 Task: Create a due date automation trigger when advanced on, on the wednesday before a card is due add fields without custom field "Resume" set to a number greater or equal to 1 and lower than 10 at 11:00 AM.
Action: Mouse moved to (1019, 81)
Screenshot: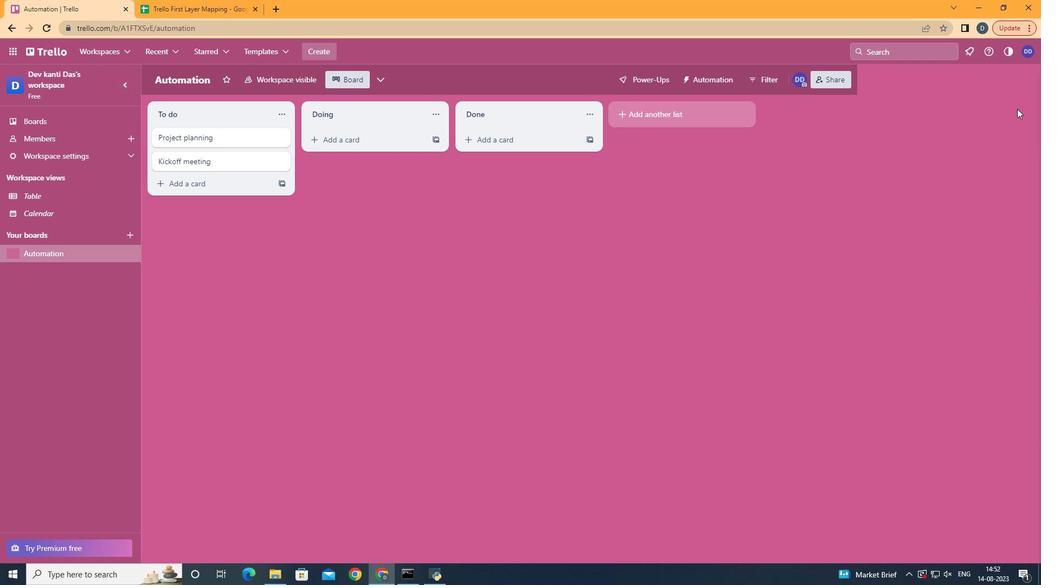 
Action: Mouse pressed left at (1019, 81)
Screenshot: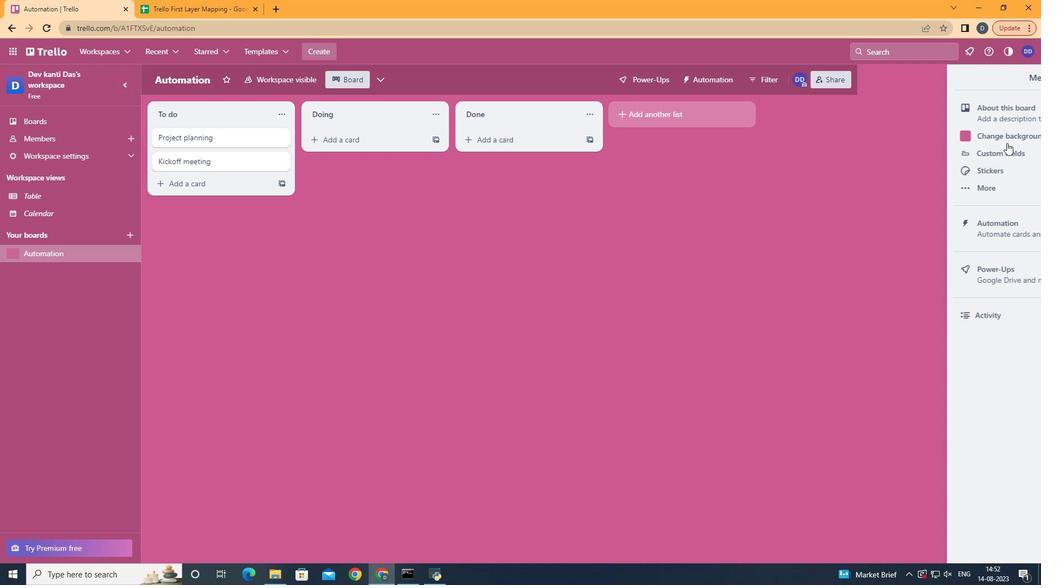 
Action: Mouse moved to (967, 224)
Screenshot: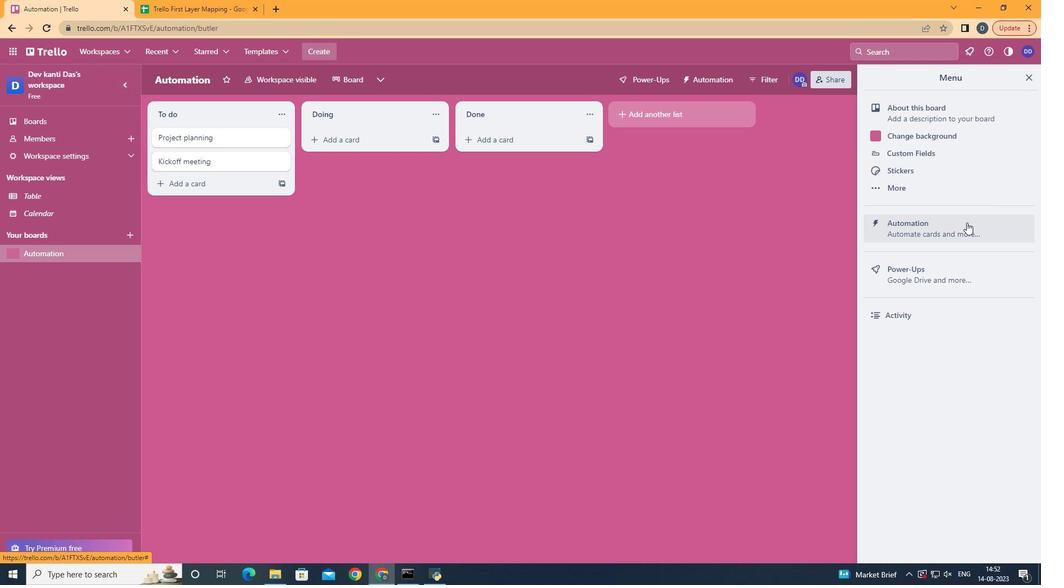 
Action: Mouse pressed left at (967, 223)
Screenshot: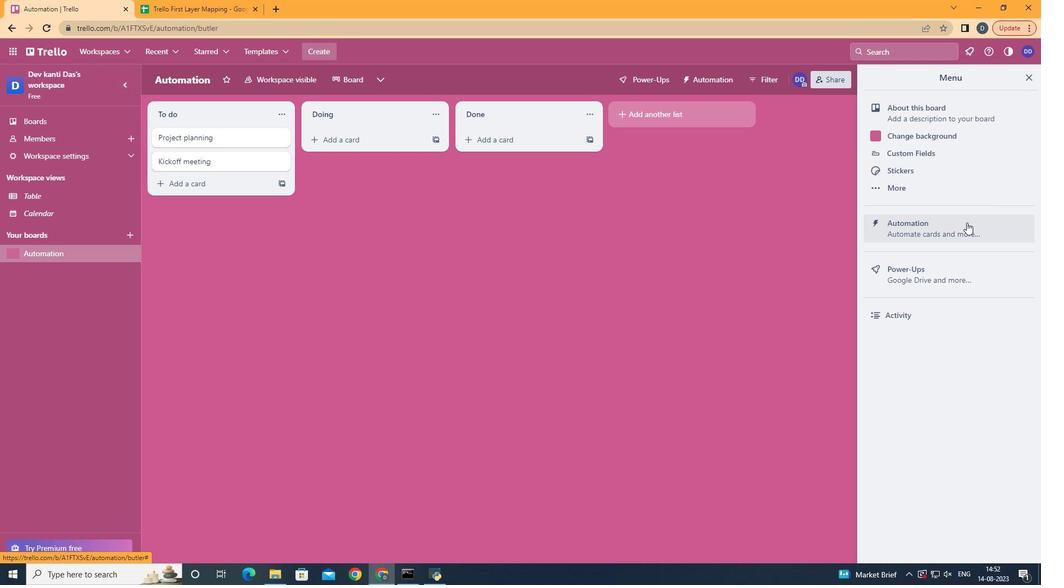 
Action: Mouse moved to (200, 214)
Screenshot: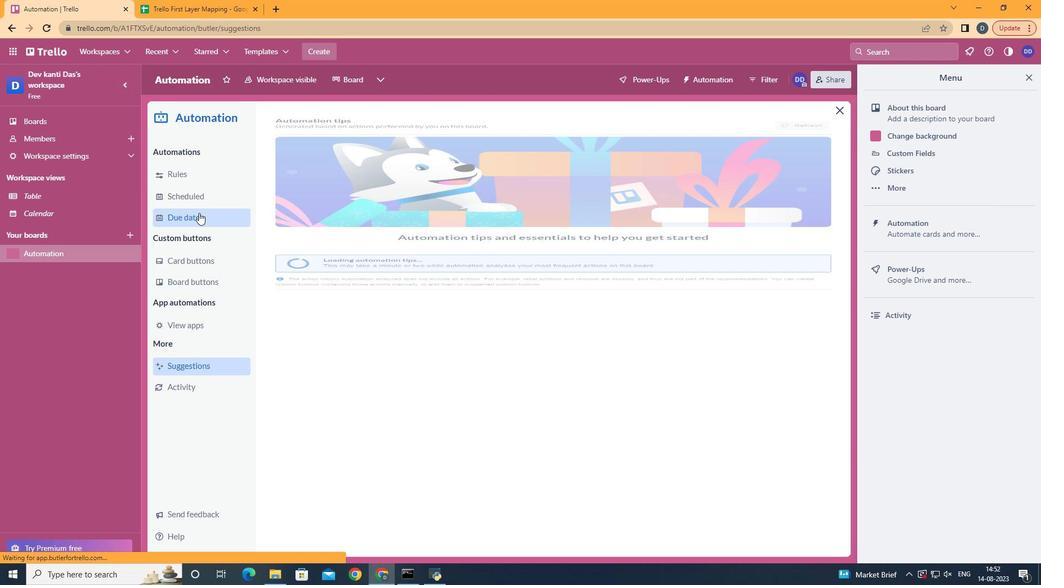 
Action: Mouse pressed left at (200, 214)
Screenshot: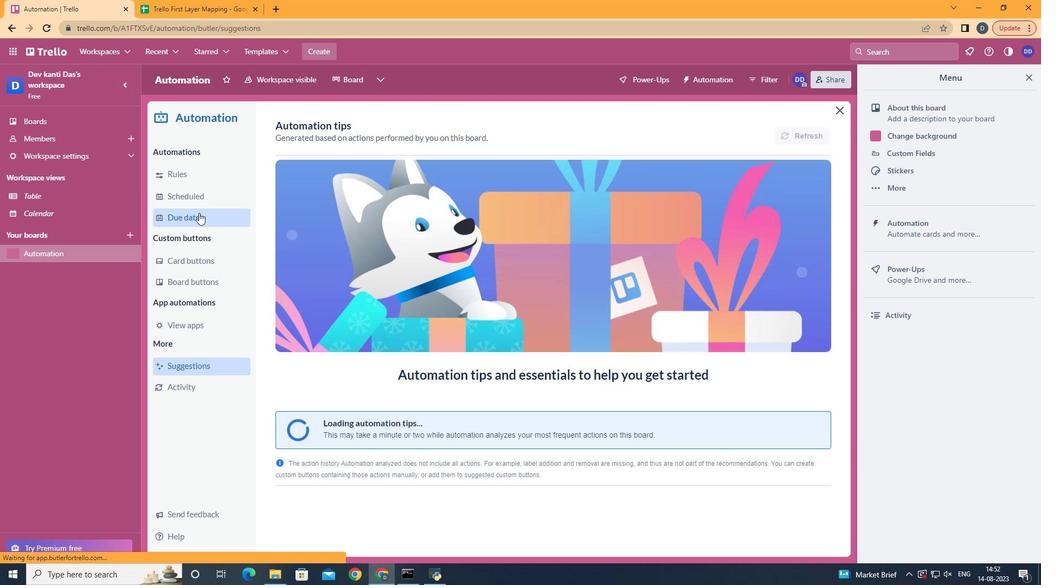 
Action: Mouse moved to (751, 137)
Screenshot: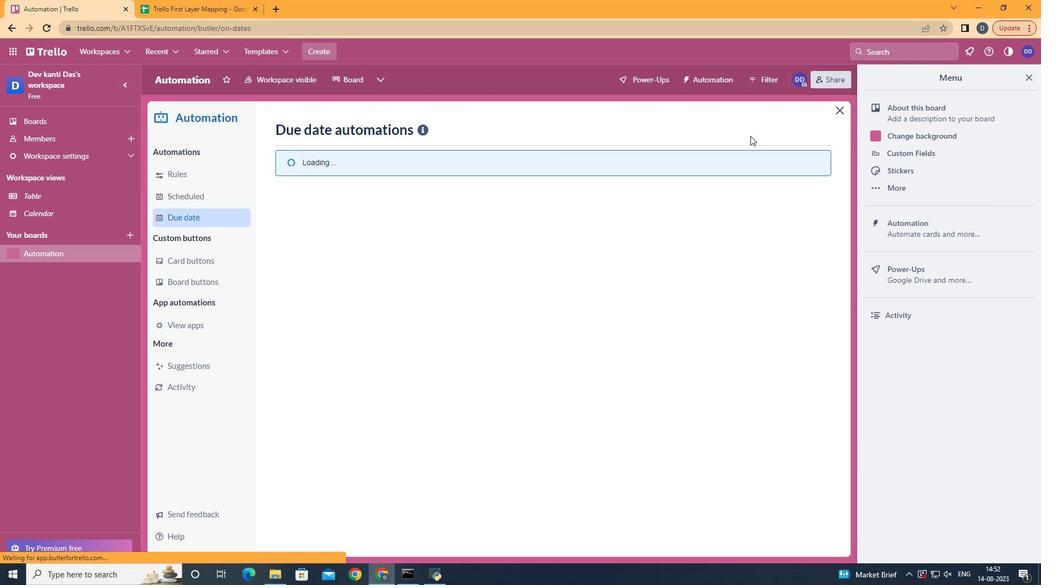 
Action: Mouse pressed left at (751, 137)
Screenshot: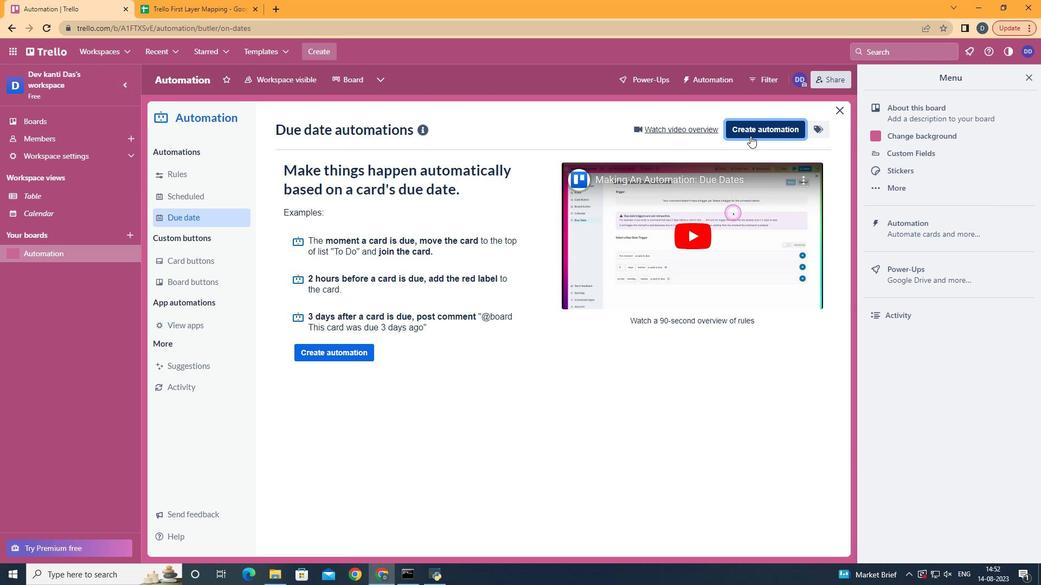 
Action: Mouse moved to (558, 241)
Screenshot: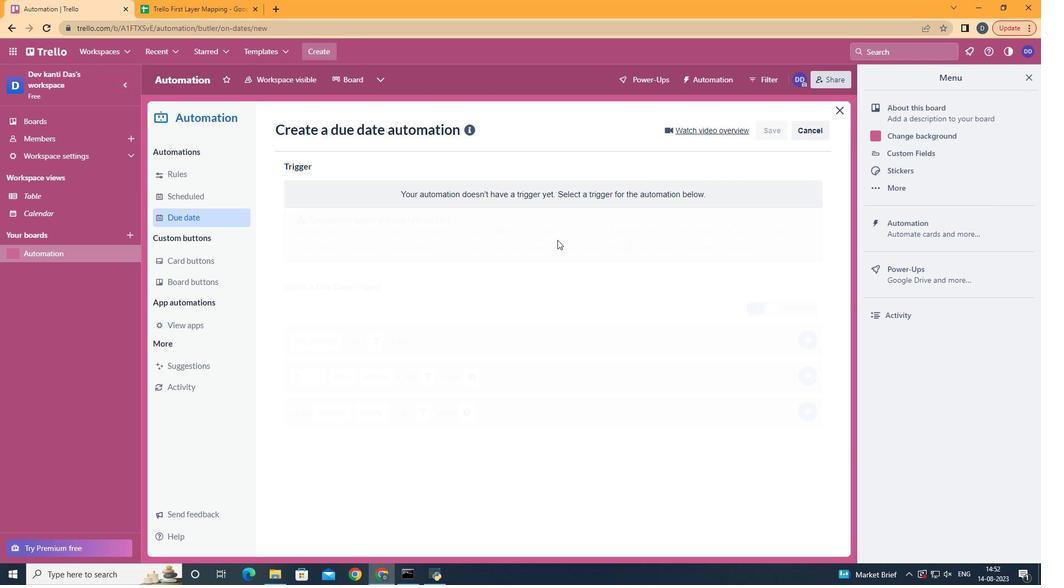
Action: Mouse pressed left at (558, 241)
Screenshot: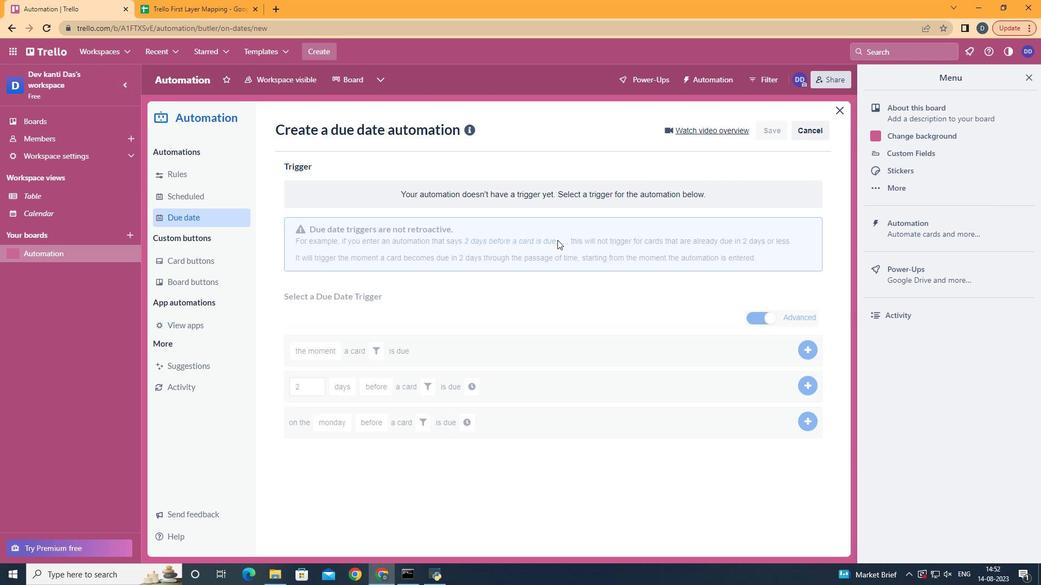
Action: Mouse moved to (364, 326)
Screenshot: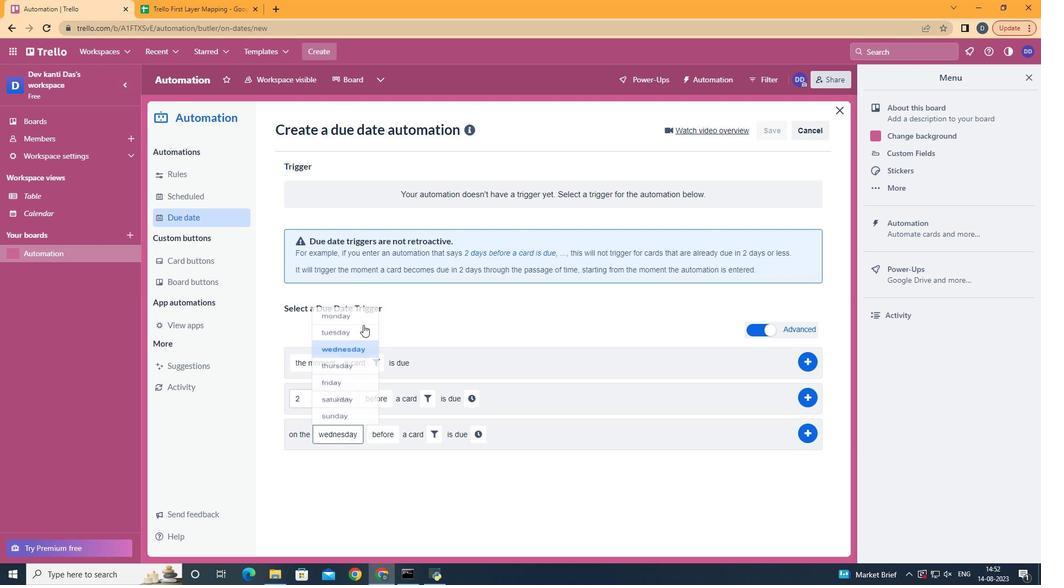 
Action: Mouse pressed left at (364, 326)
Screenshot: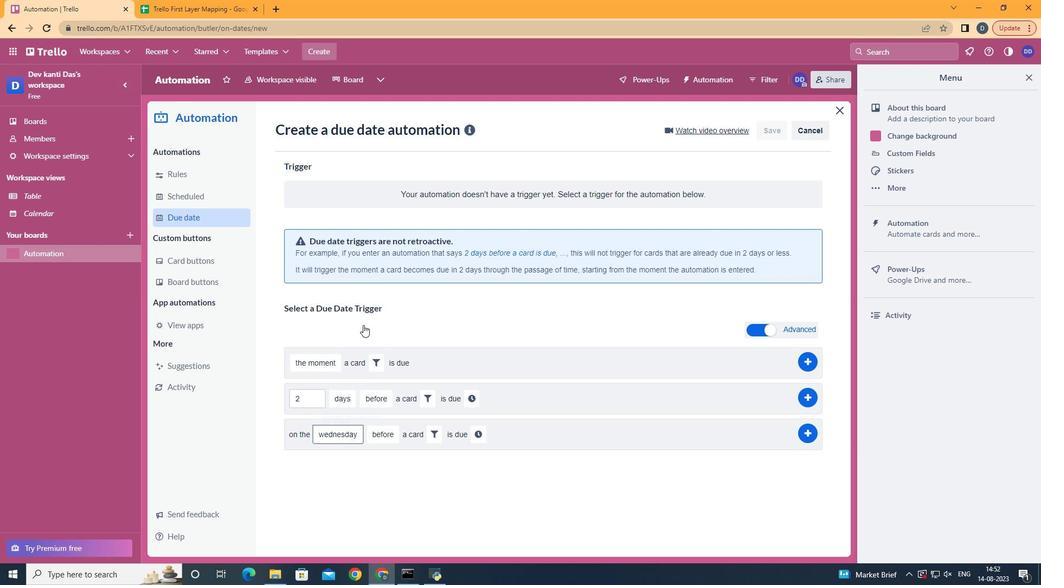 
Action: Mouse moved to (439, 434)
Screenshot: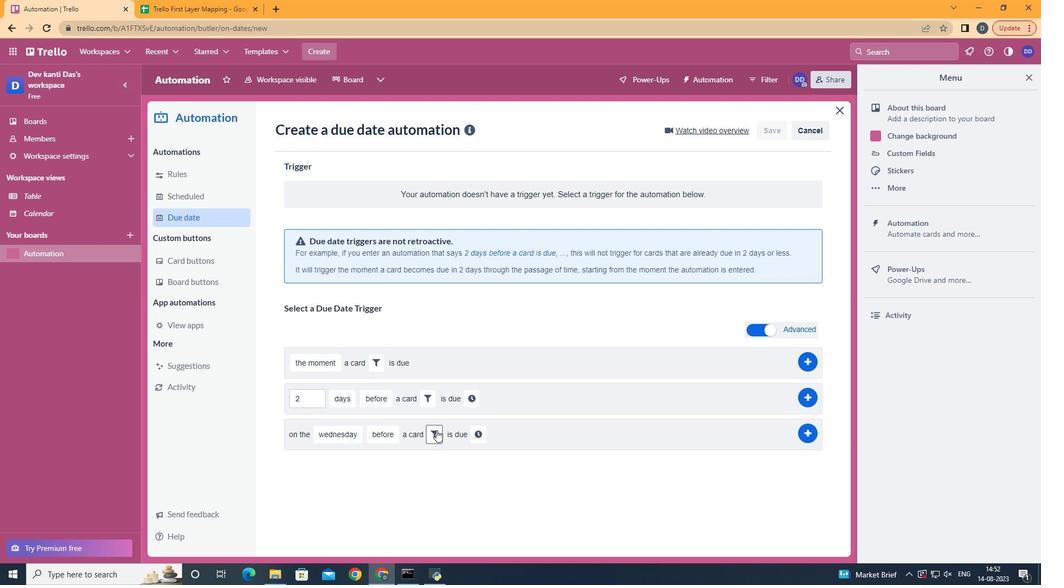 
Action: Mouse pressed left at (439, 434)
Screenshot: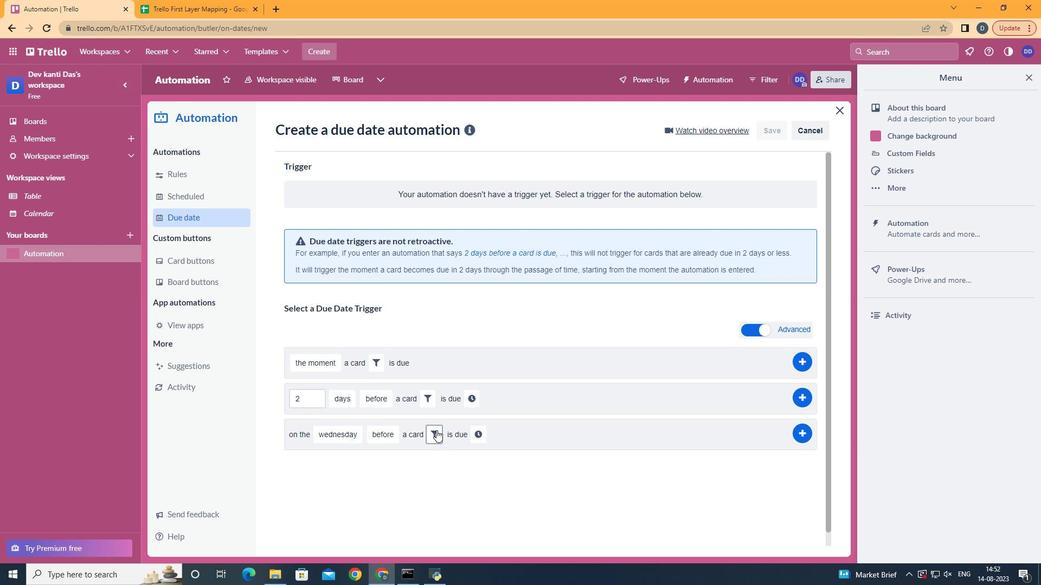 
Action: Mouse moved to (631, 462)
Screenshot: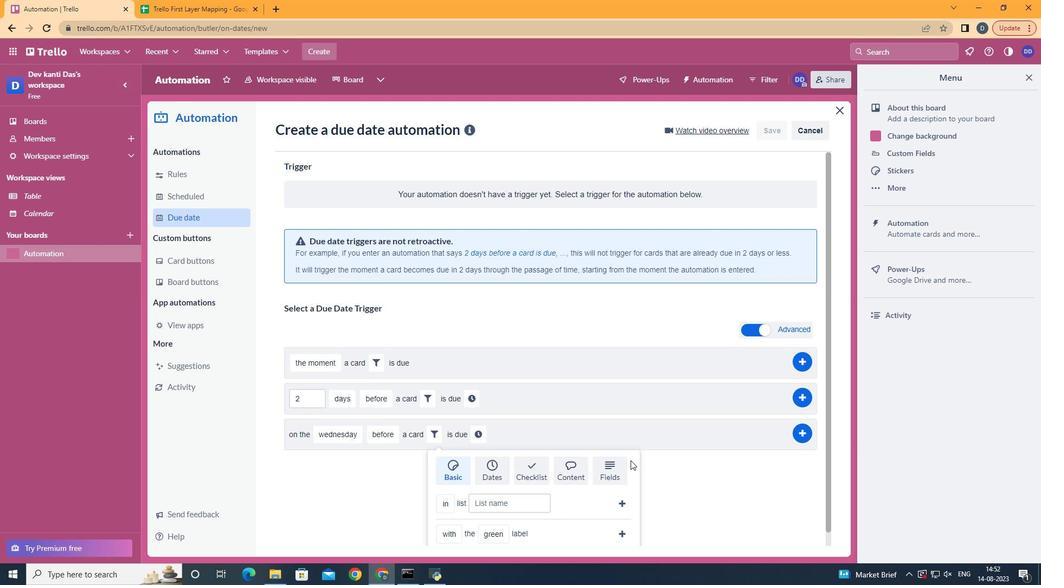 
Action: Mouse pressed left at (631, 462)
Screenshot: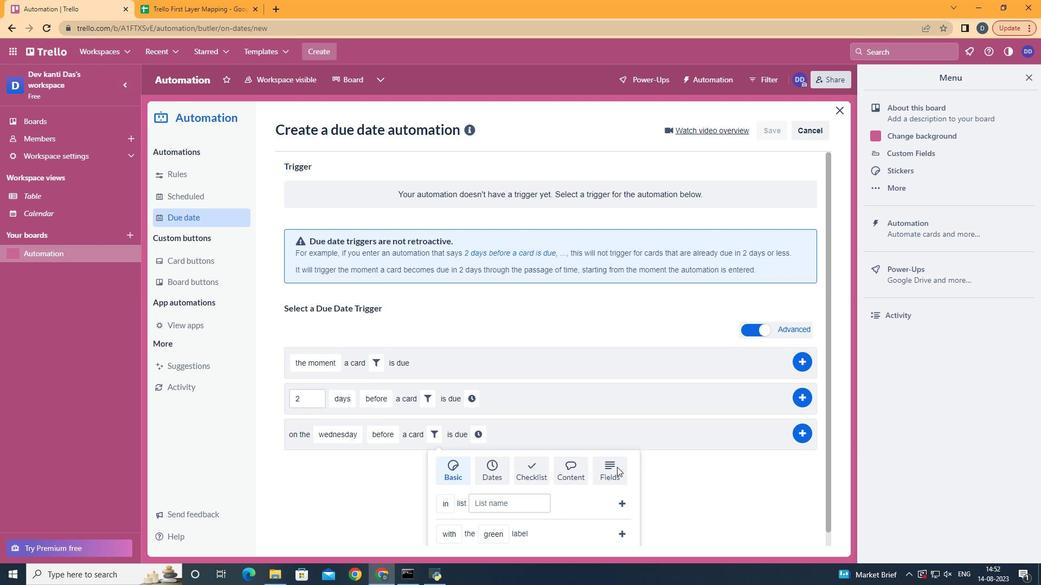 
Action: Mouse moved to (614, 471)
Screenshot: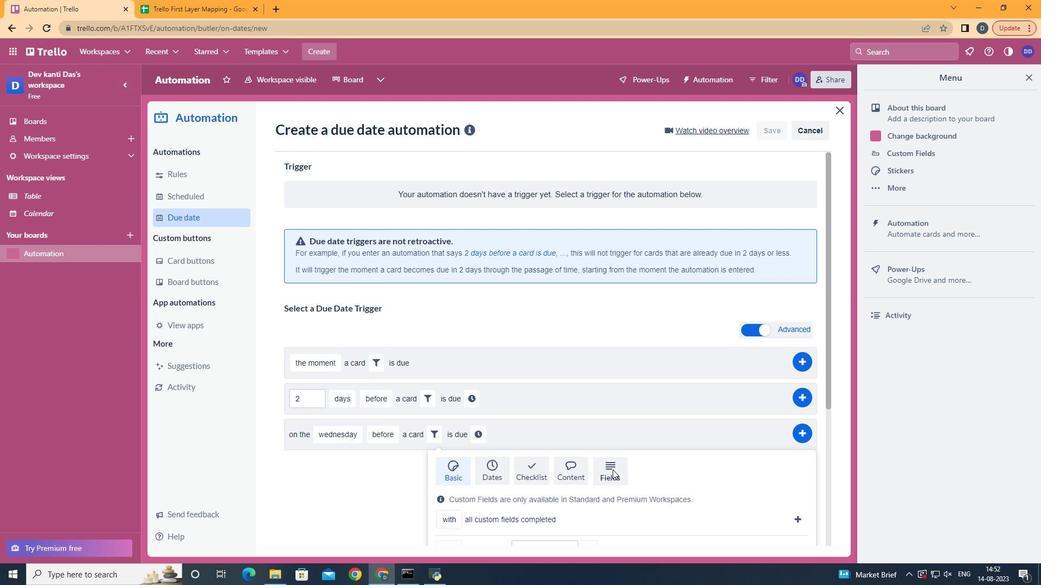 
Action: Mouse pressed left at (614, 471)
Screenshot: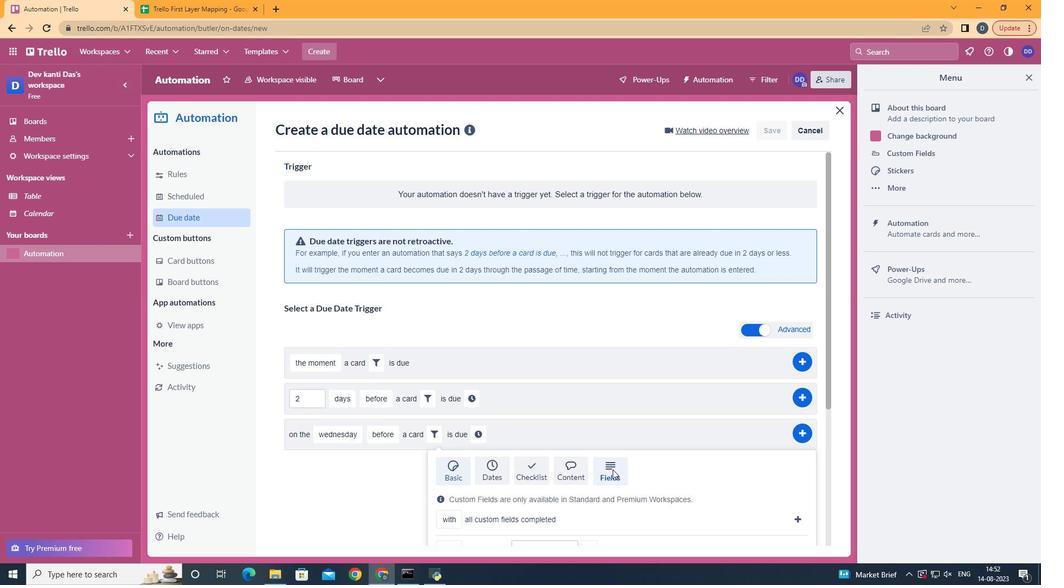 
Action: Mouse scrolled (614, 470) with delta (0, 0)
Screenshot: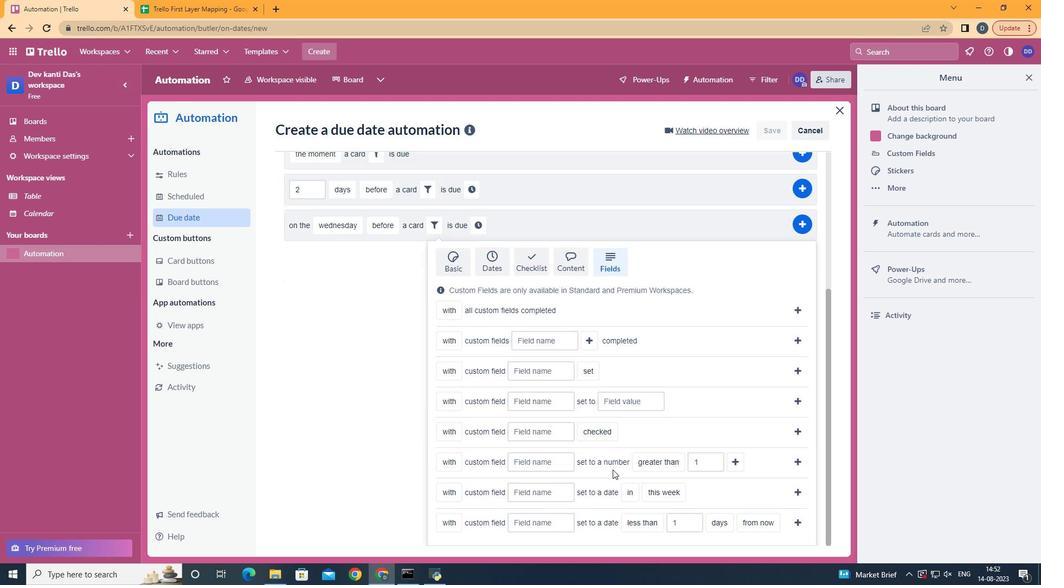 
Action: Mouse scrolled (614, 470) with delta (0, 0)
Screenshot: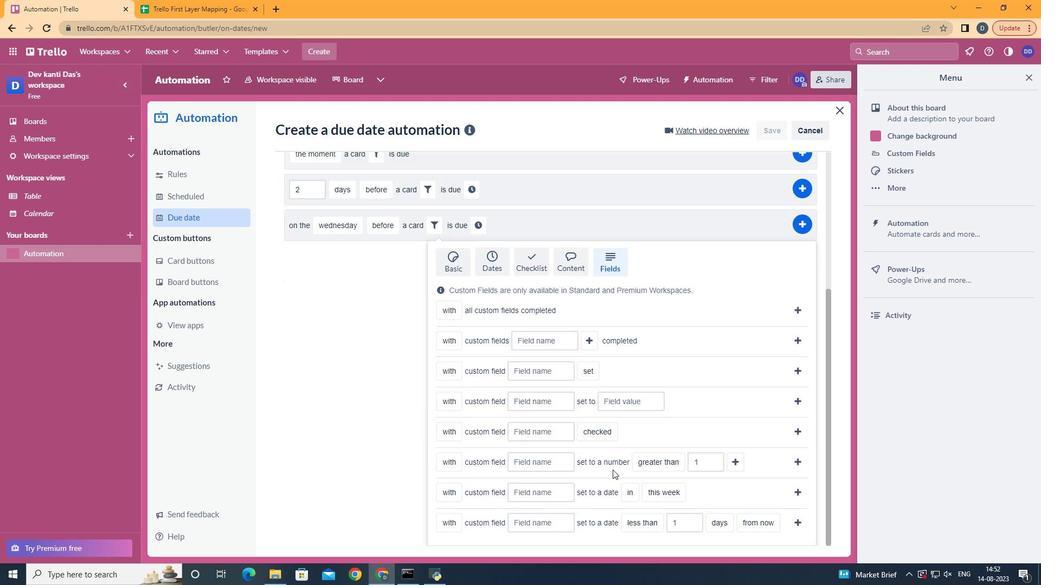 
Action: Mouse scrolled (614, 470) with delta (0, 0)
Screenshot: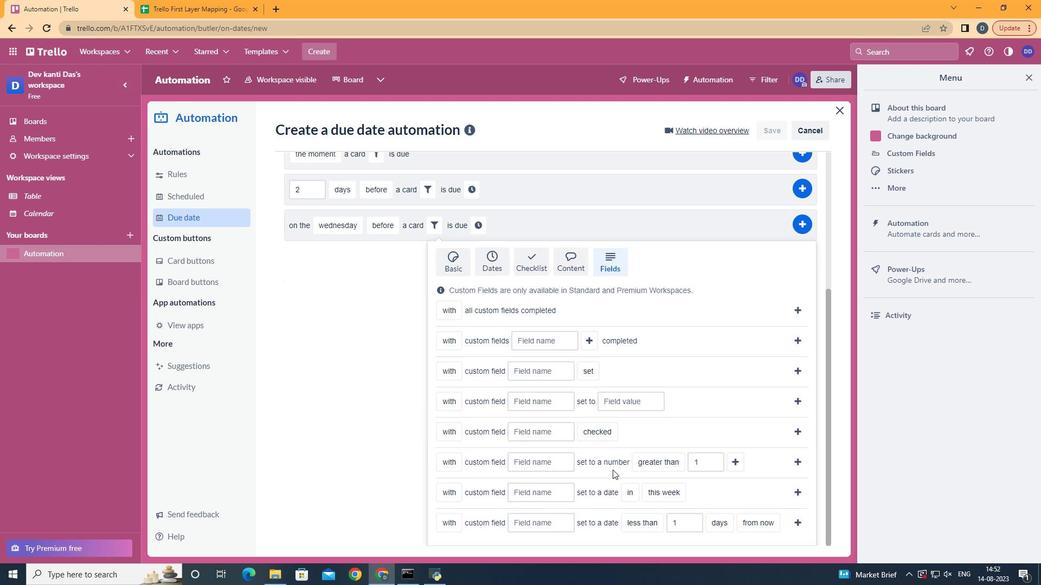 
Action: Mouse scrolled (614, 470) with delta (0, 0)
Screenshot: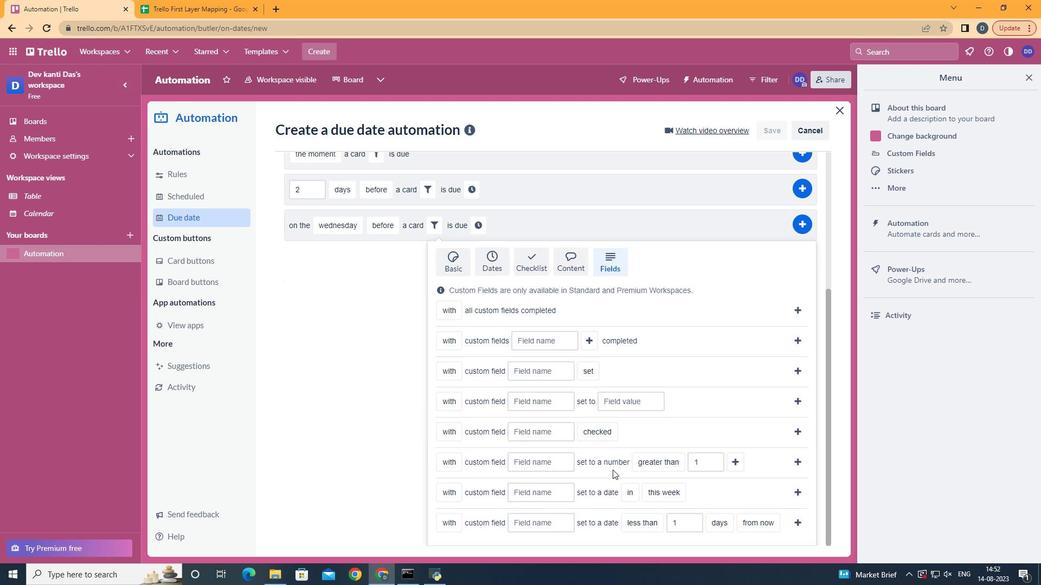 
Action: Mouse moved to (461, 506)
Screenshot: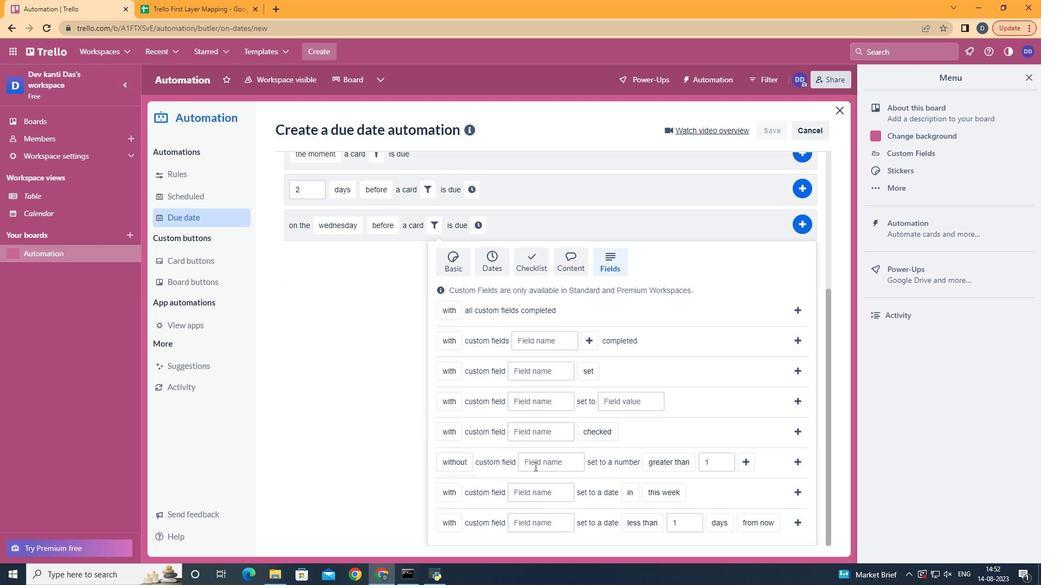 
Action: Mouse pressed left at (461, 506)
Screenshot: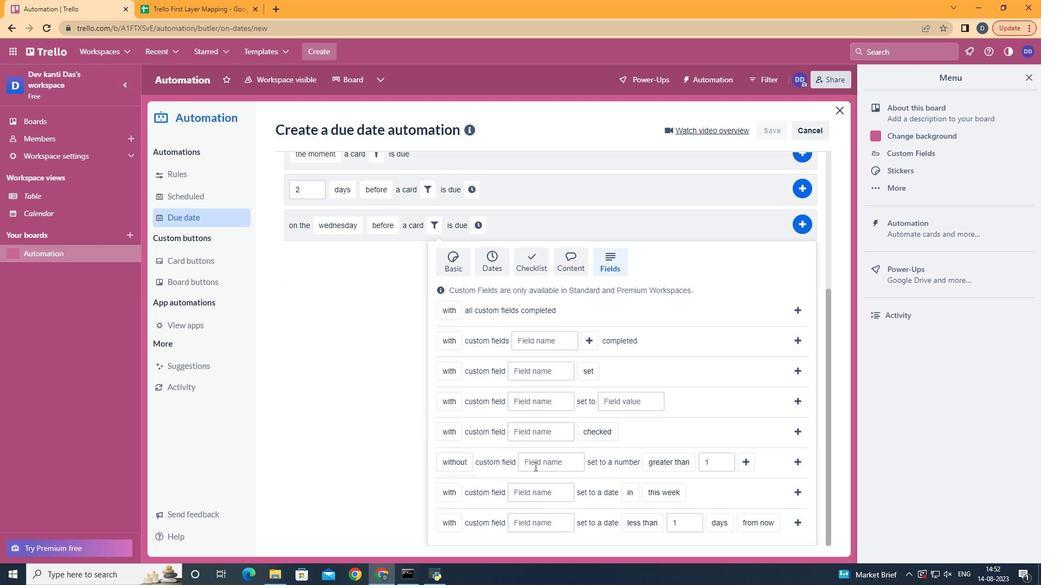 
Action: Mouse moved to (538, 465)
Screenshot: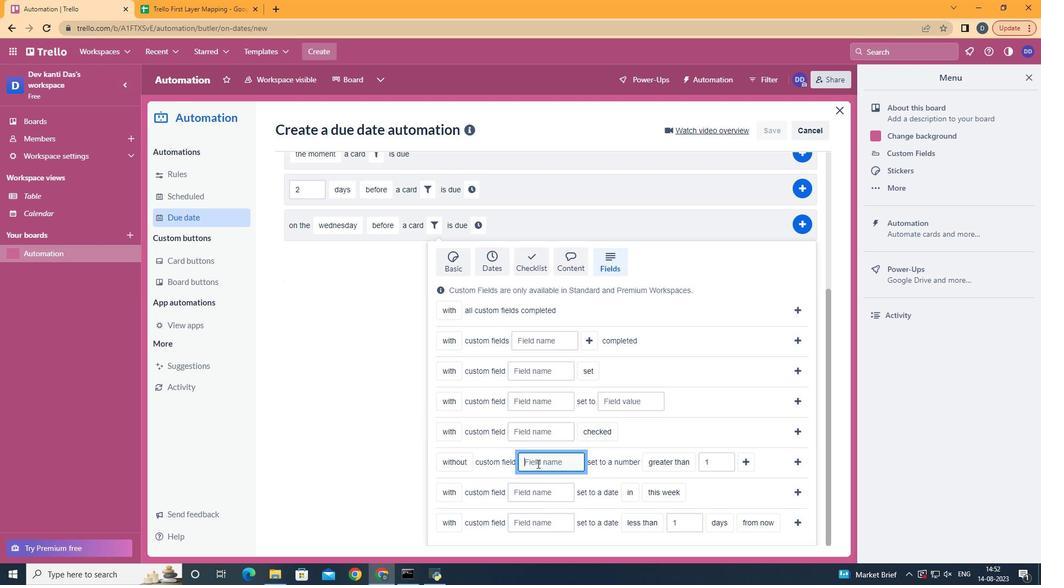 
Action: Mouse pressed left at (538, 465)
Screenshot: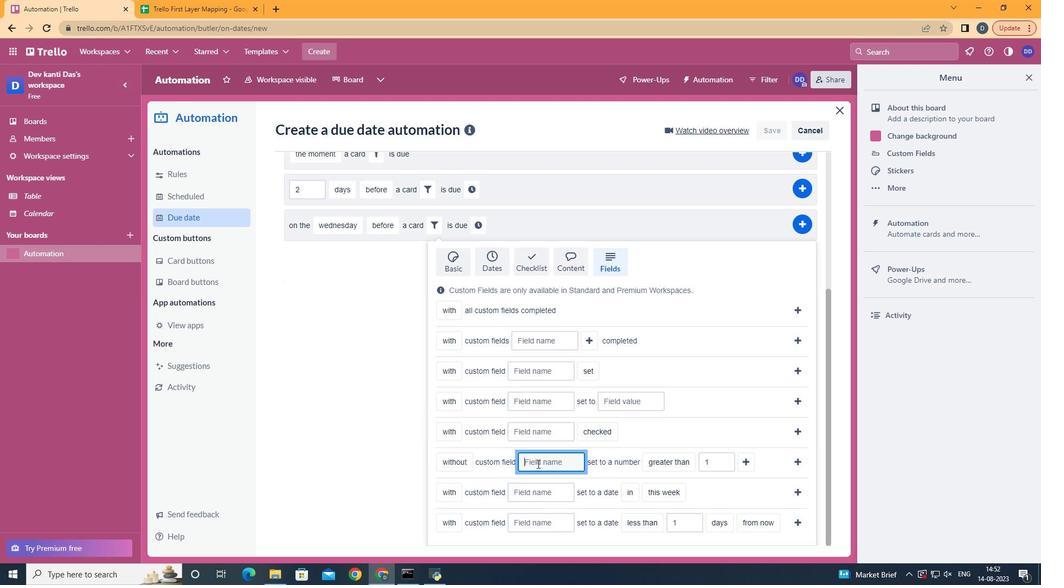 
Action: Key pressed <Key.shift>Resume
Screenshot: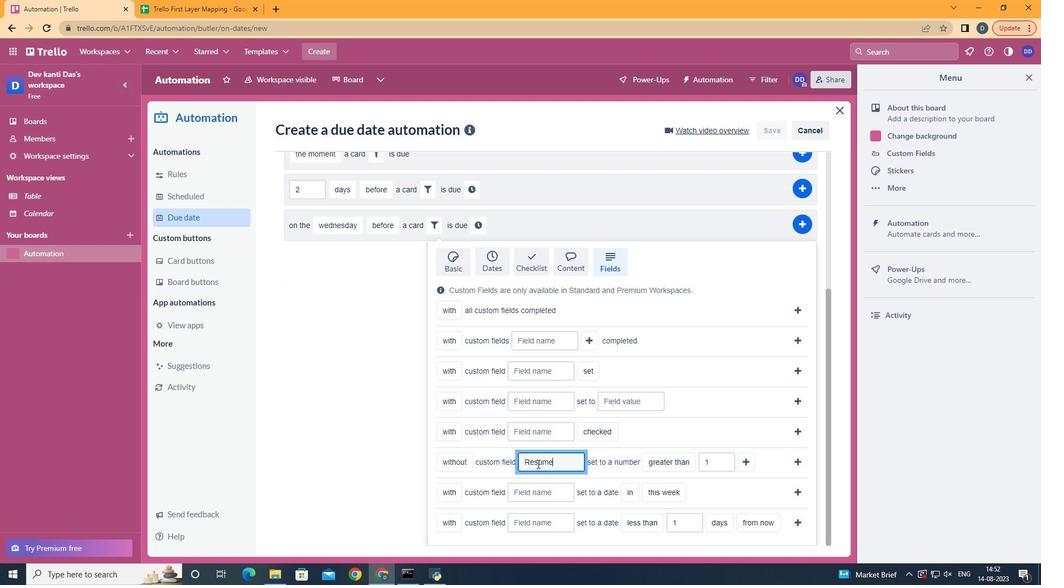 
Action: Mouse moved to (704, 395)
Screenshot: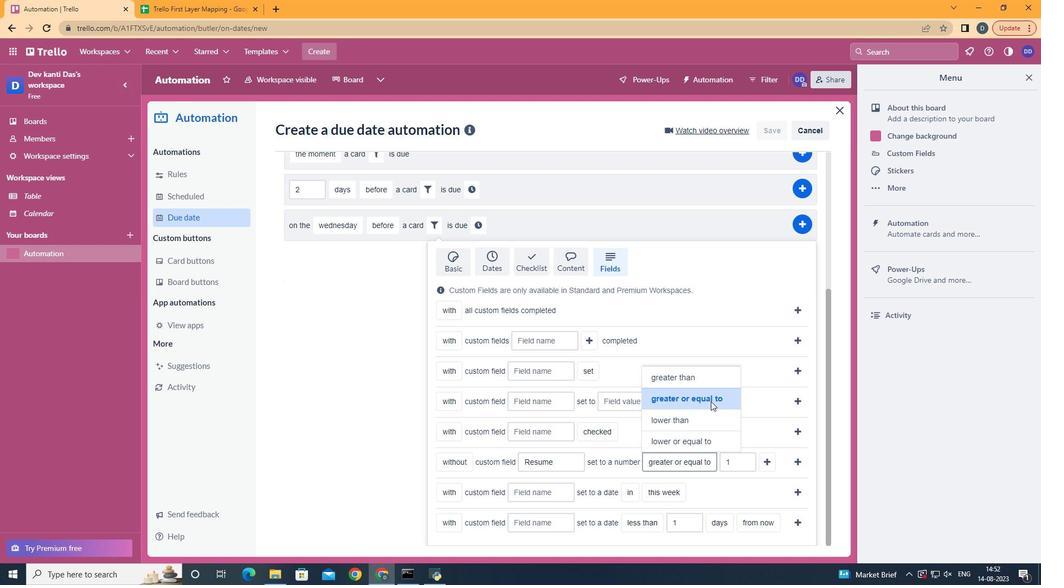 
Action: Mouse pressed left at (704, 395)
Screenshot: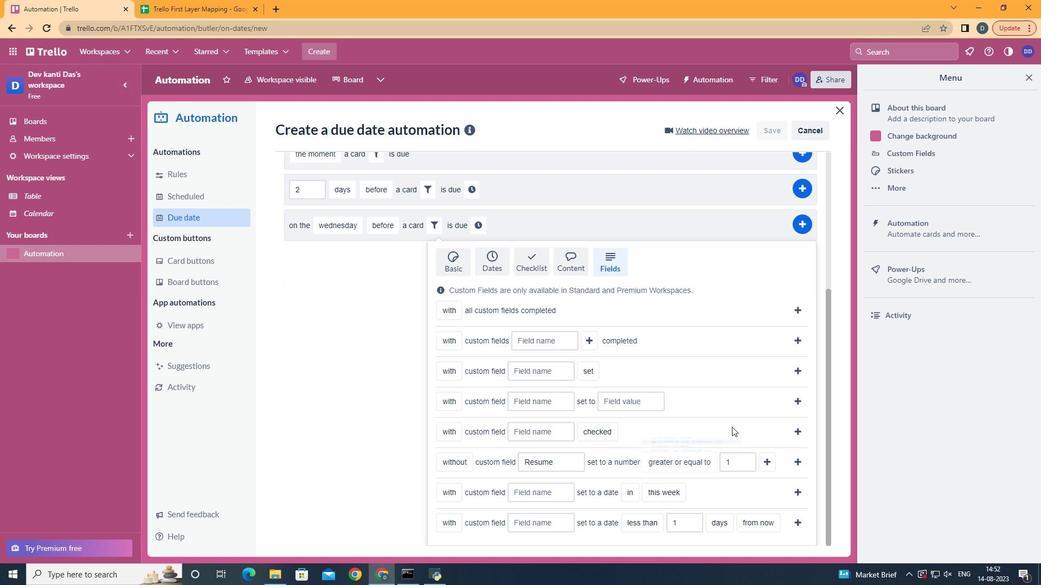 
Action: Mouse moved to (766, 467)
Screenshot: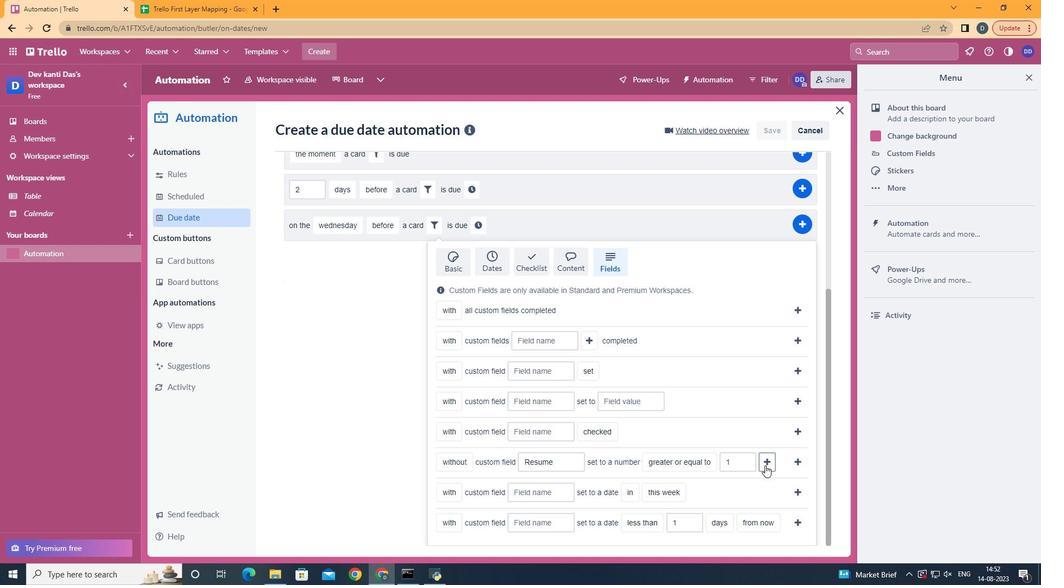 
Action: Mouse pressed left at (766, 467)
Screenshot: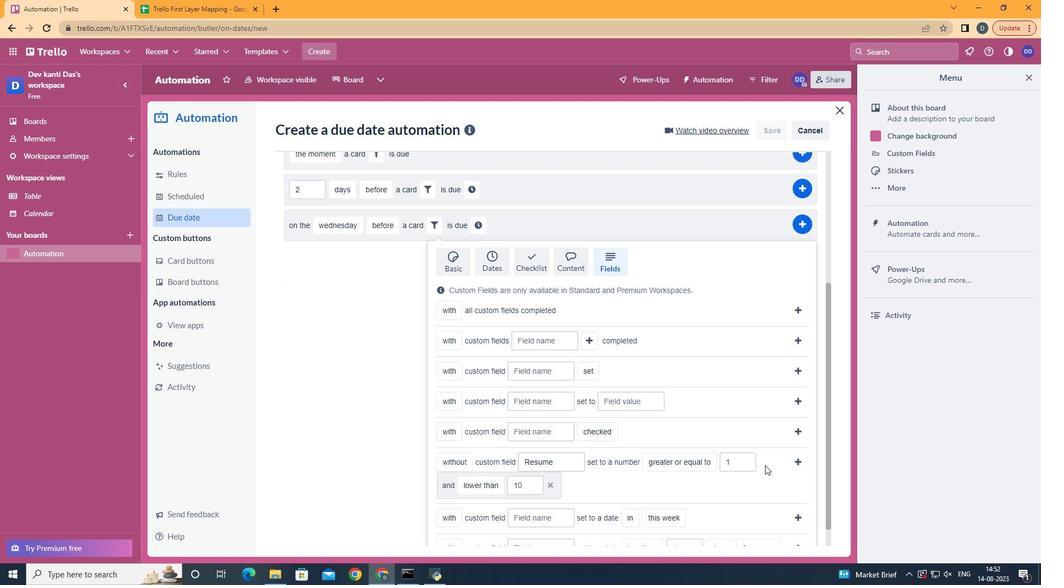 
Action: Mouse moved to (796, 460)
Screenshot: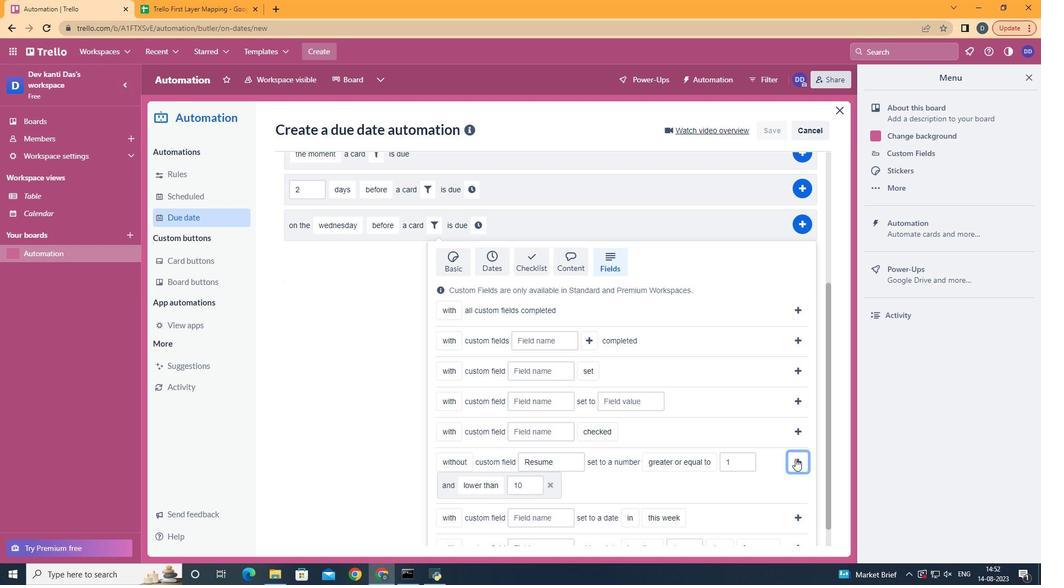 
Action: Mouse pressed left at (796, 460)
Screenshot: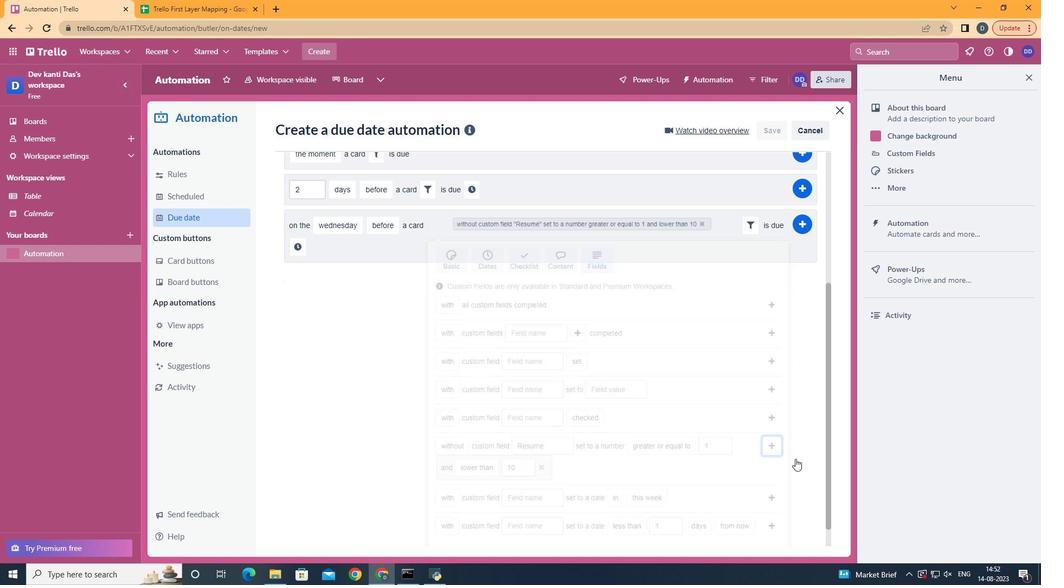 
Action: Mouse moved to (292, 459)
Screenshot: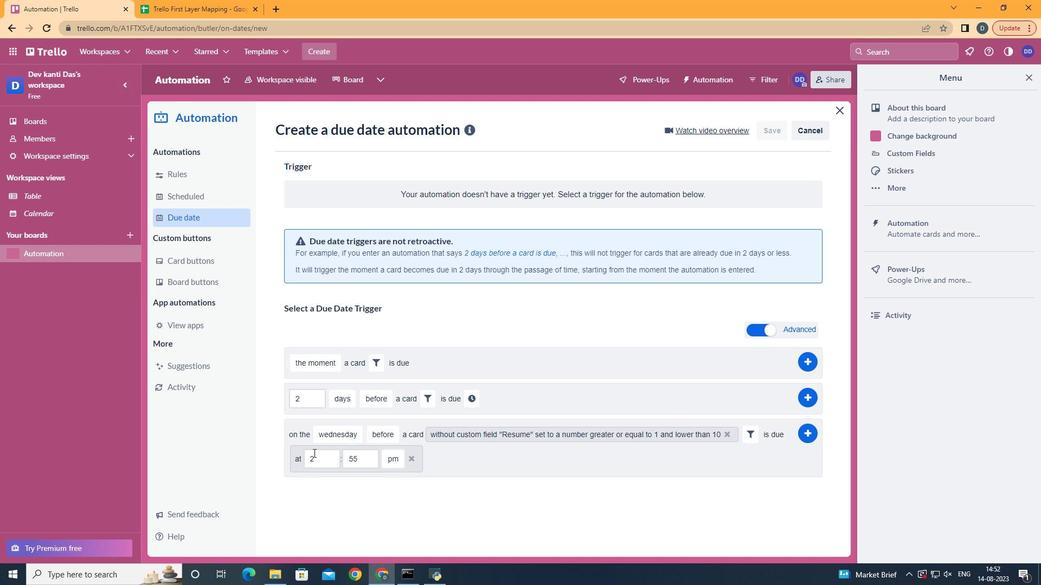 
Action: Mouse pressed left at (292, 459)
Screenshot: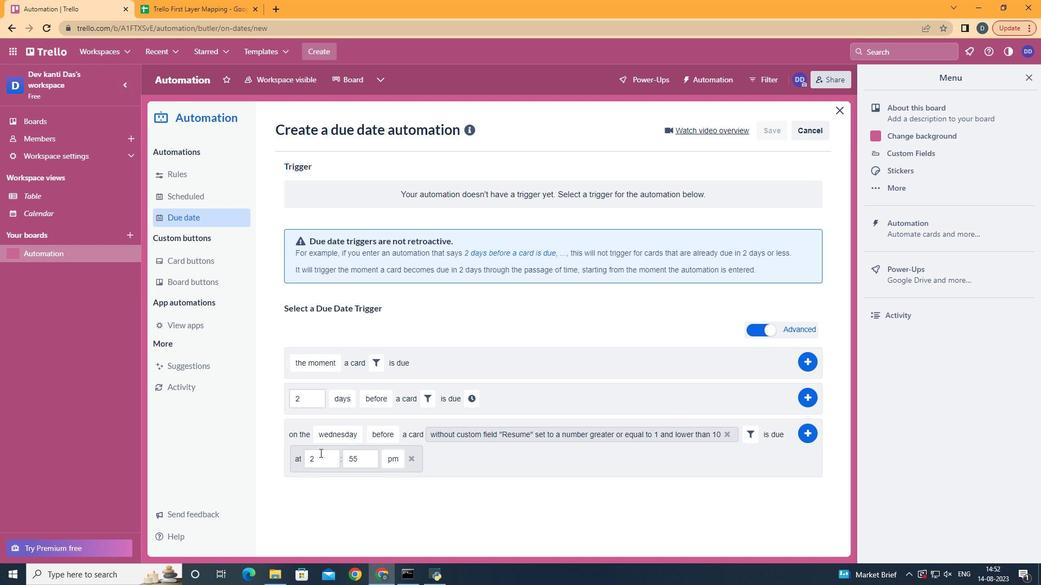 
Action: Mouse moved to (321, 454)
Screenshot: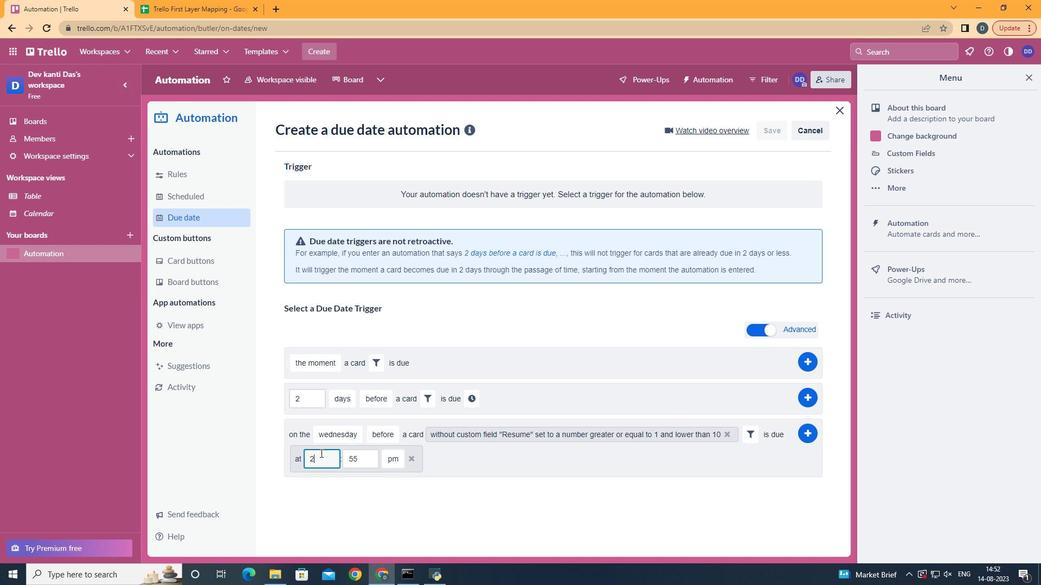 
Action: Mouse pressed left at (321, 454)
Screenshot: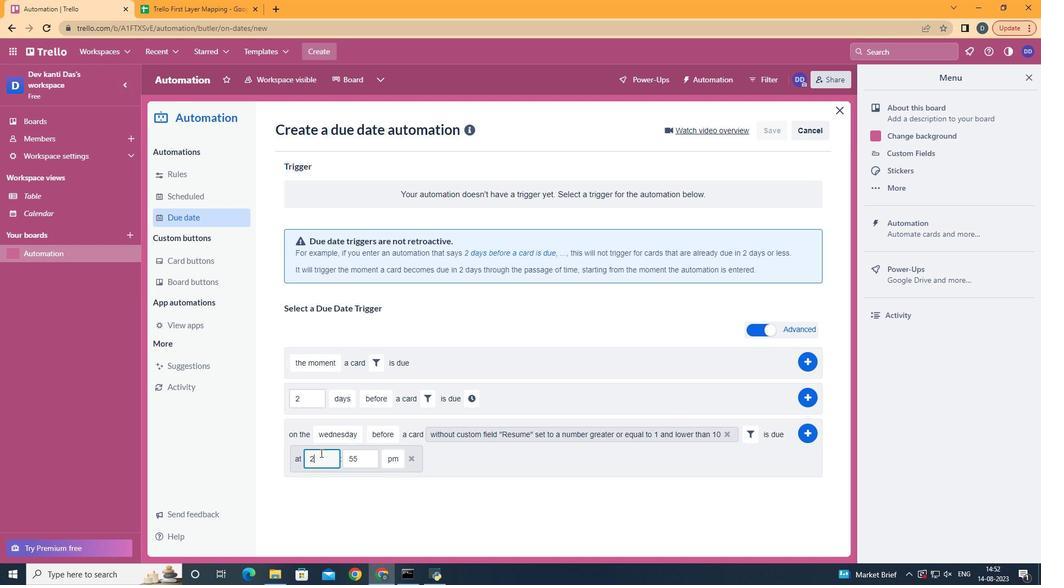 
Action: Mouse moved to (321, 454)
Screenshot: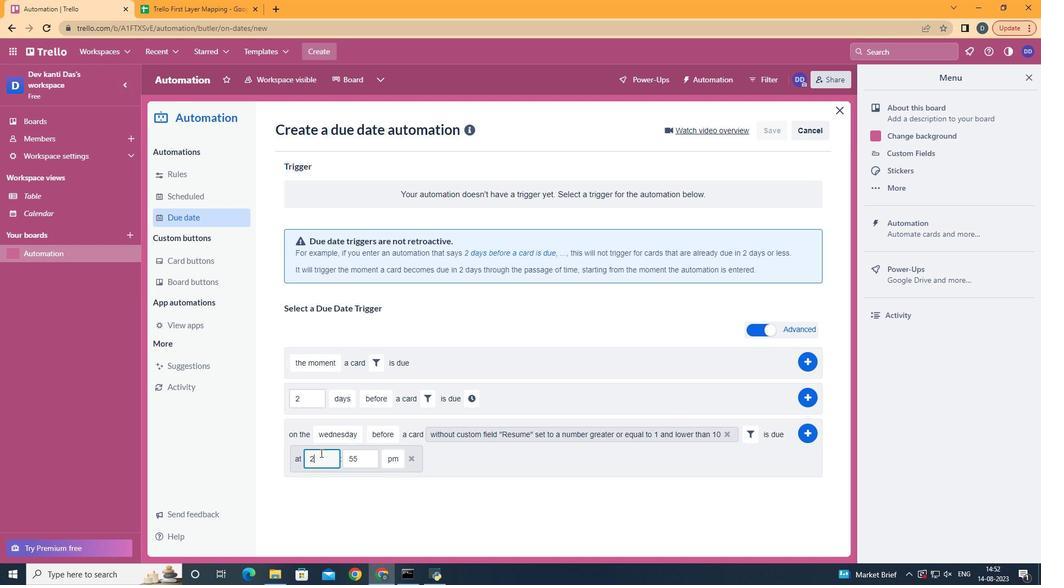 
Action: Key pressed <Key.backspace>11
Screenshot: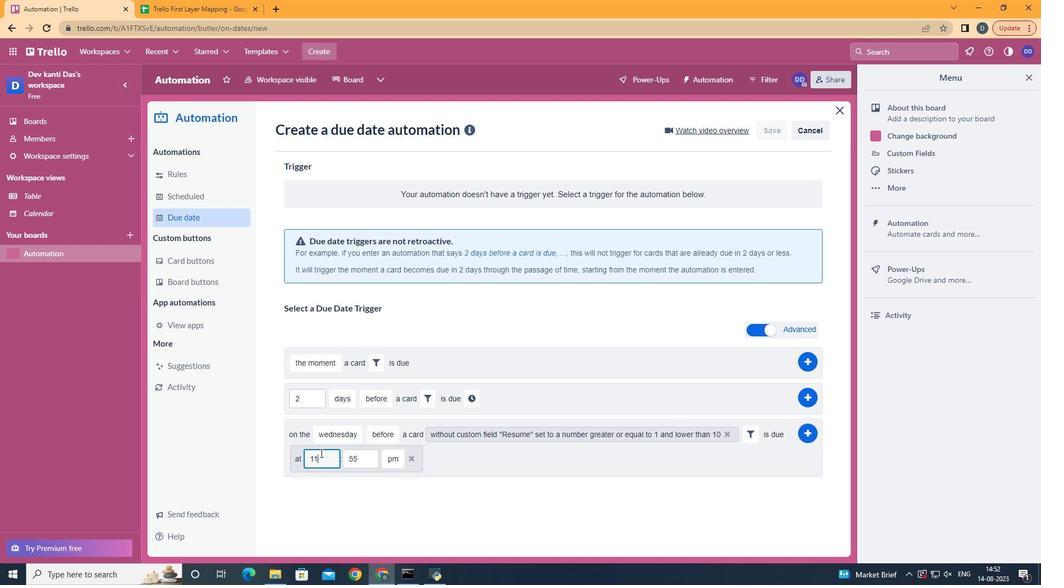 
Action: Mouse moved to (362, 463)
Screenshot: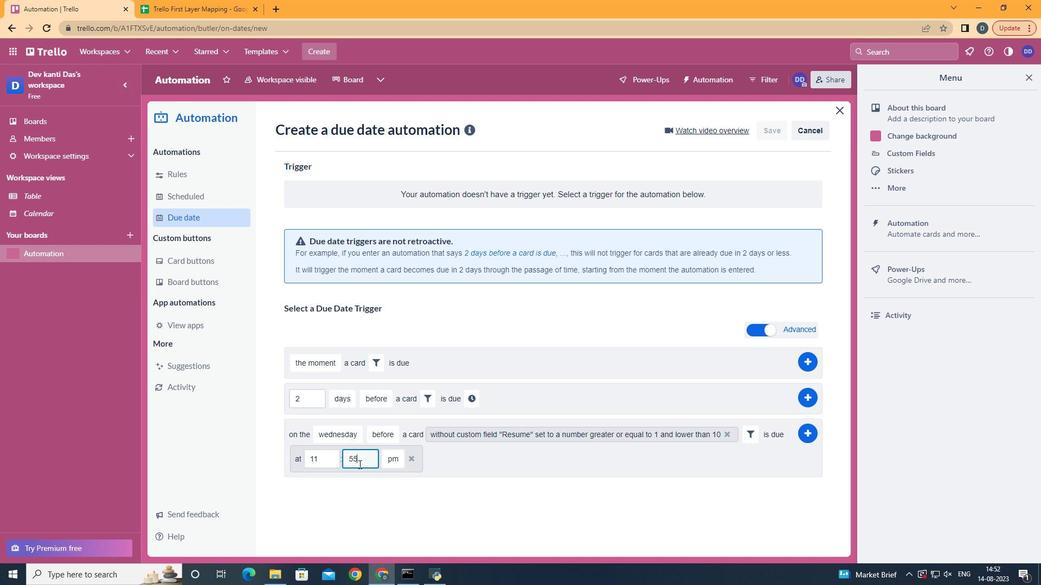 
Action: Mouse pressed left at (362, 463)
Screenshot: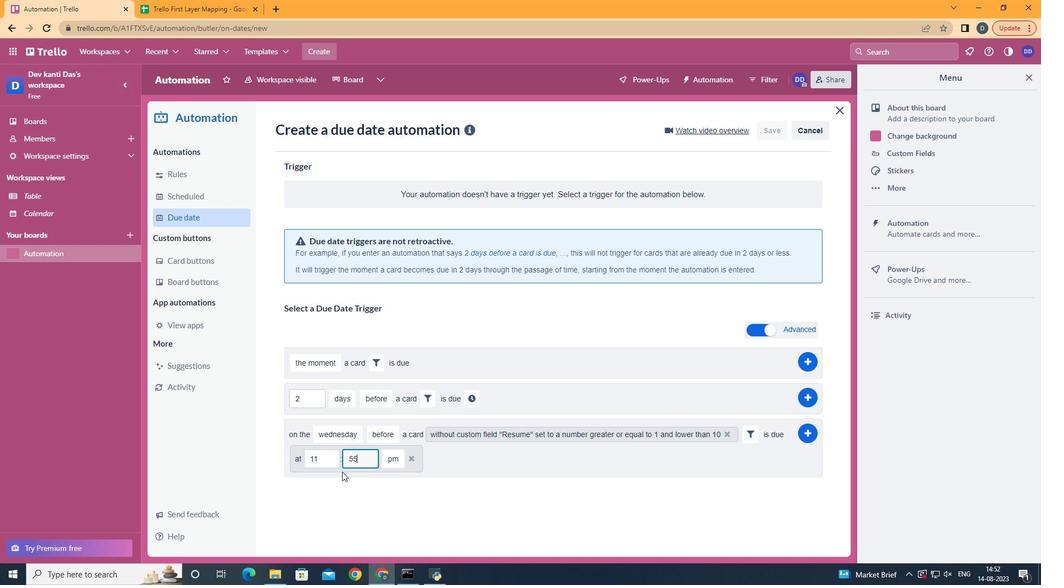 
Action: Mouse moved to (343, 473)
Screenshot: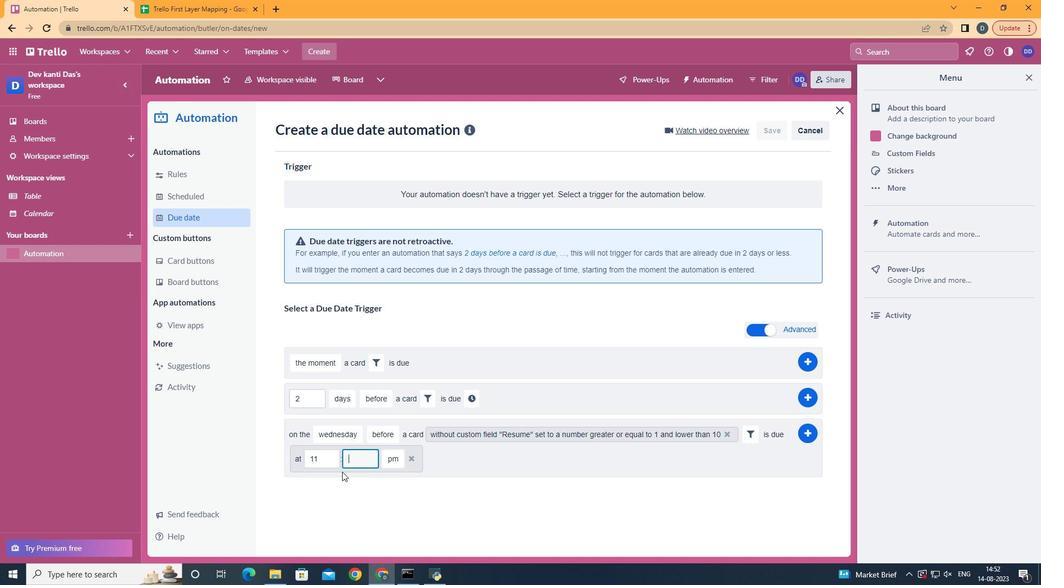 
Action: Key pressed <Key.backspace><Key.backspace>00
Screenshot: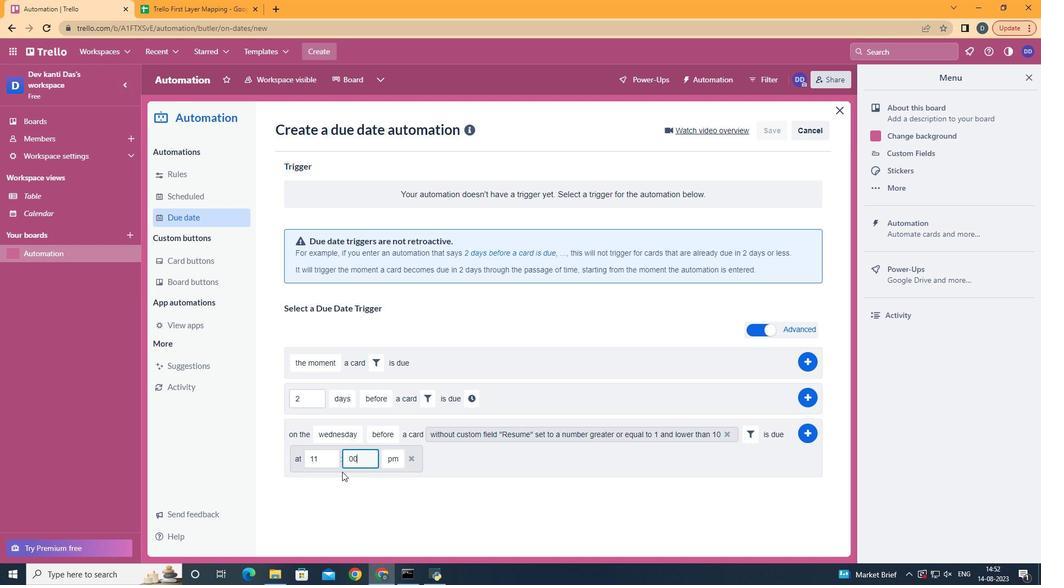 
Action: Mouse moved to (398, 484)
Screenshot: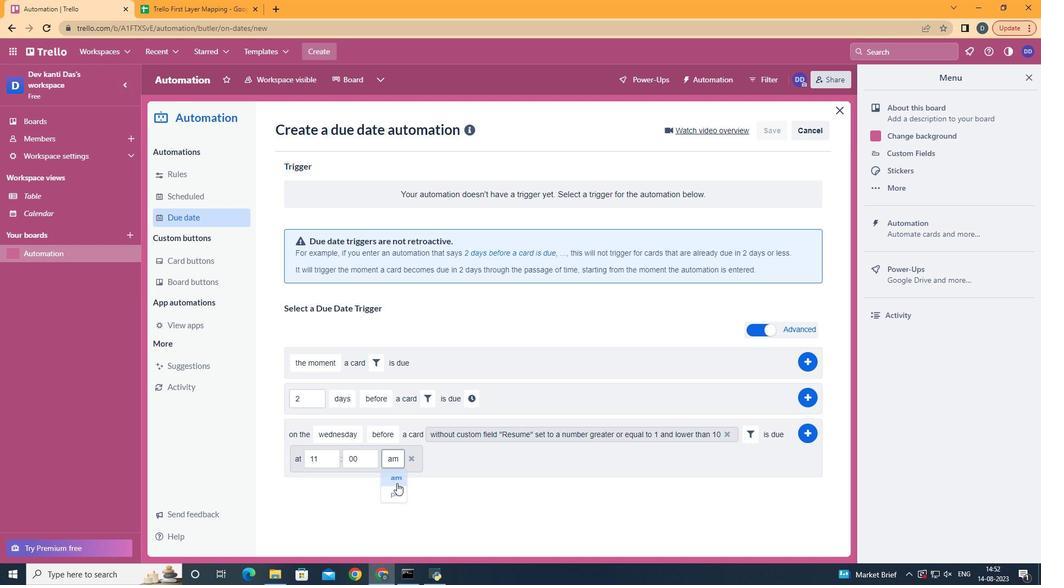 
Action: Mouse pressed left at (398, 484)
Screenshot: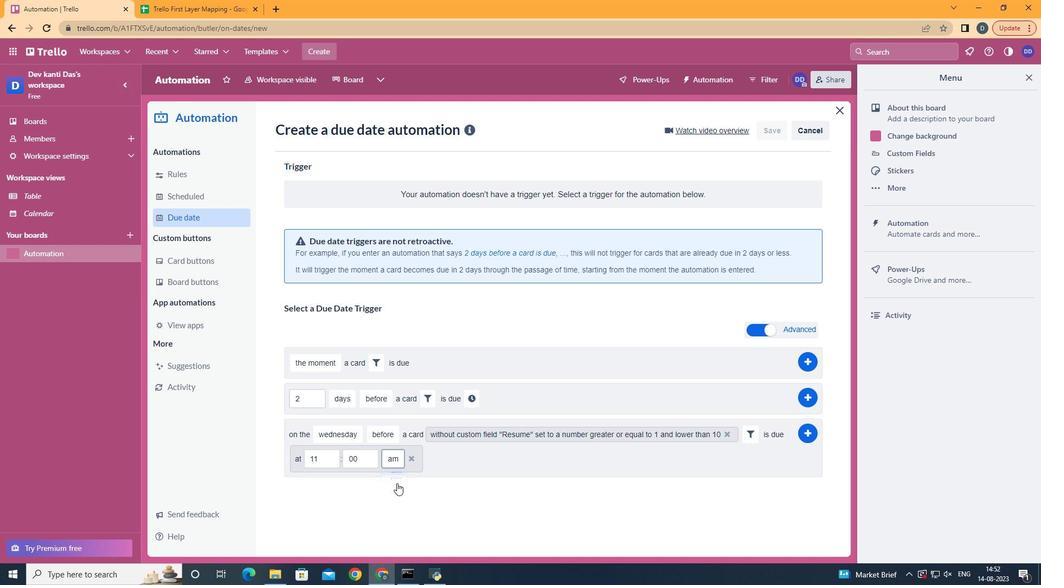 
Action: Mouse moved to (802, 434)
Screenshot: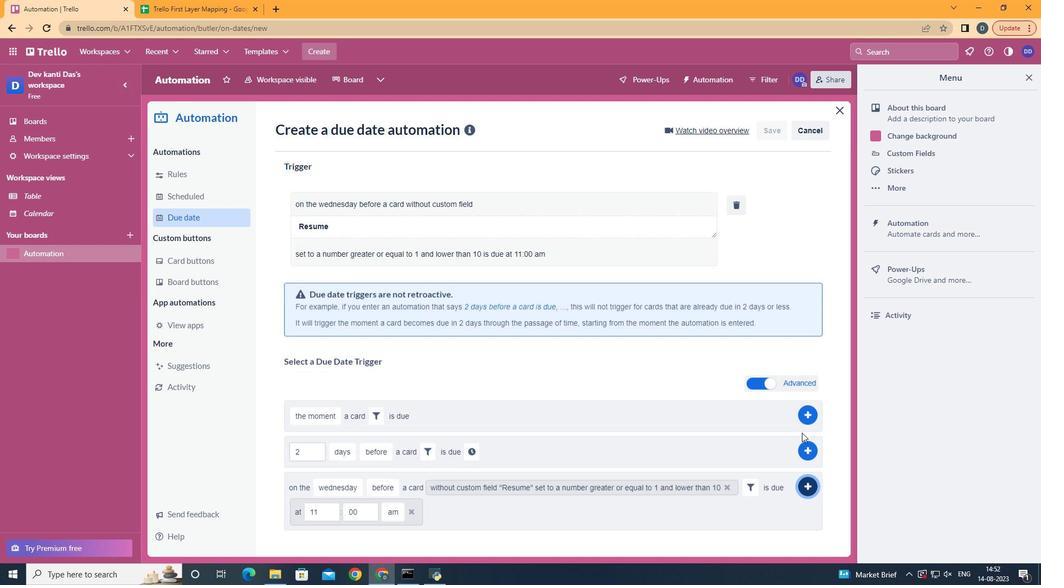 
Action: Mouse pressed left at (802, 434)
Screenshot: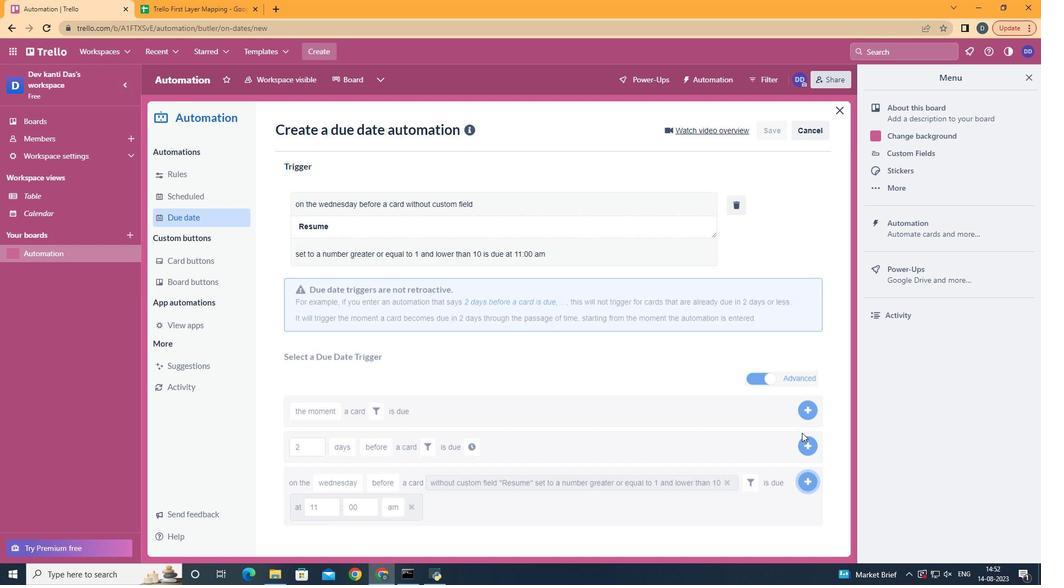 
Action: Mouse moved to (802, 434)
Screenshot: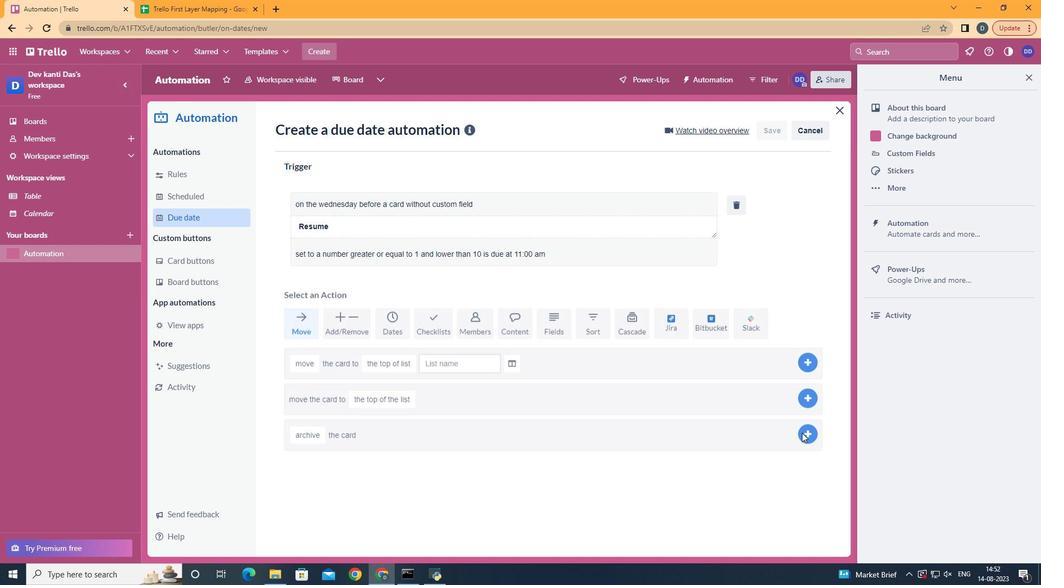 
